 Task: Create a due date automation trigger when advanced on, on the tuesday before a card is due add dates starting tomorrow at 11:00 AM.
Action: Mouse moved to (1123, 127)
Screenshot: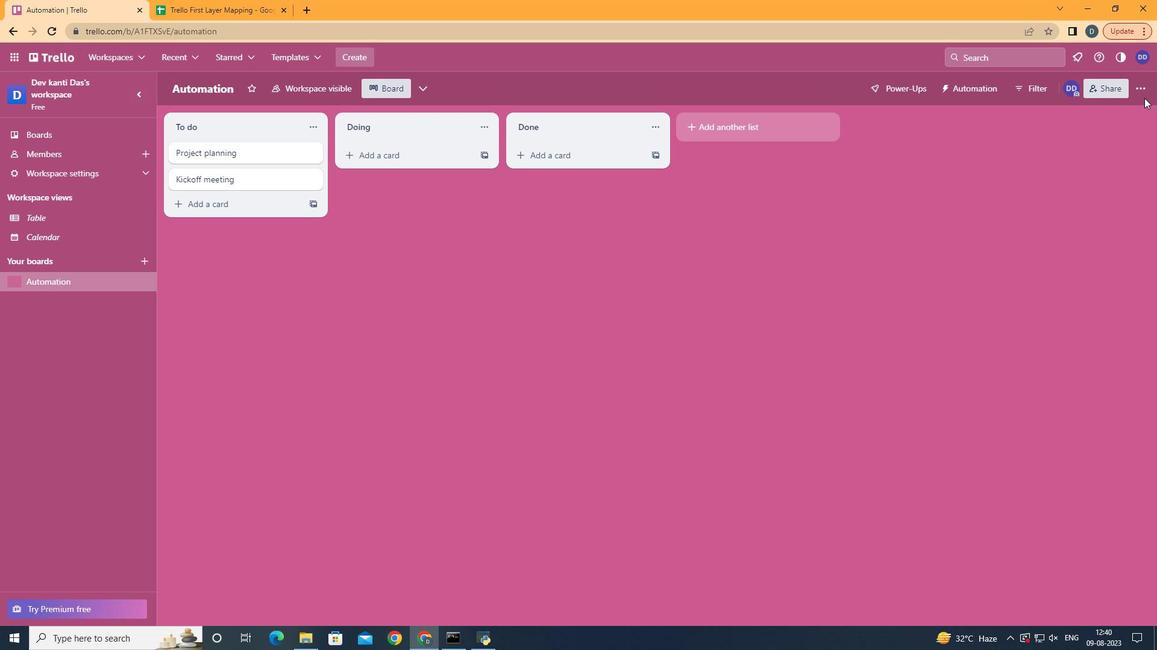 
Action: Mouse pressed left at (1123, 127)
Screenshot: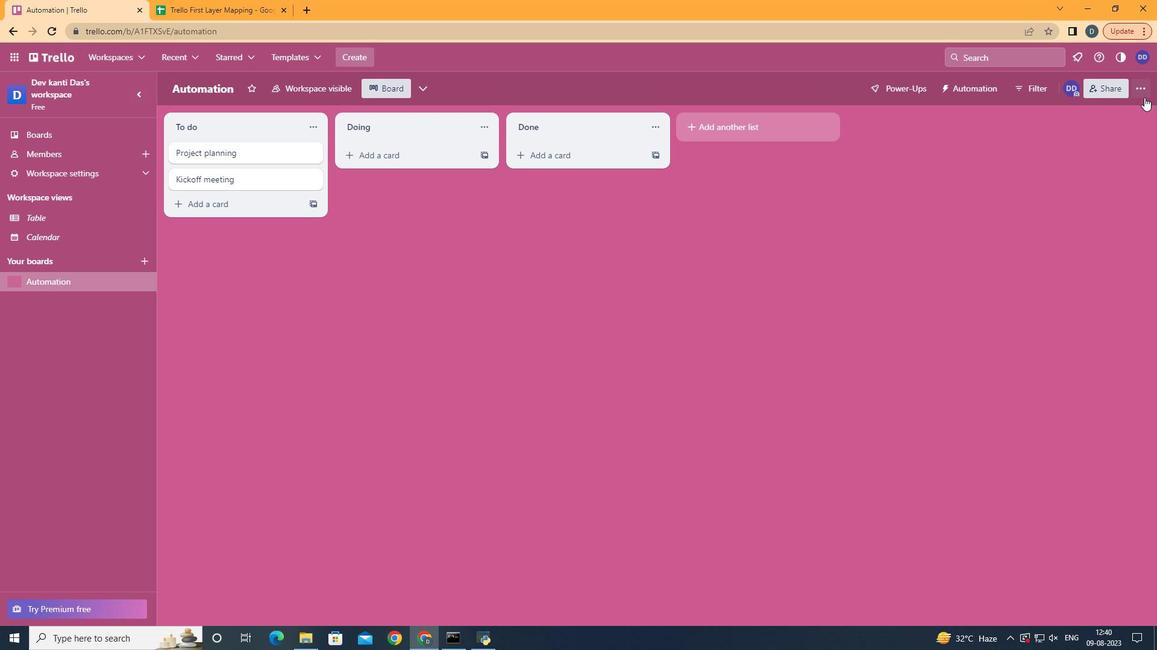 
Action: Mouse moved to (1123, 127)
Screenshot: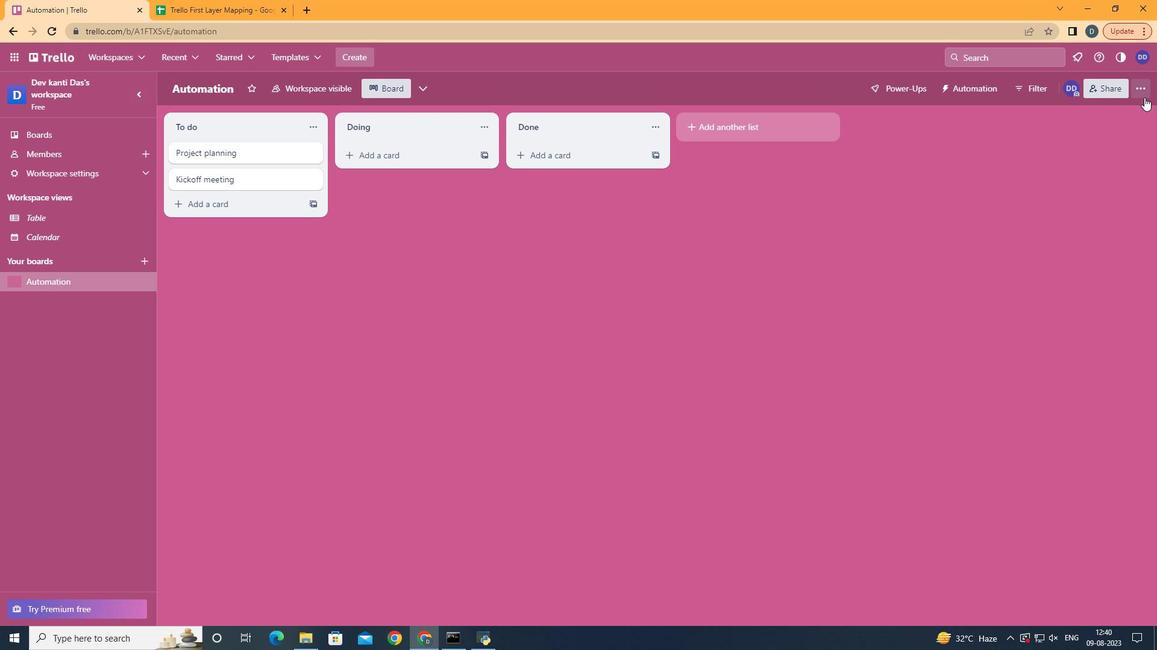 
Action: Mouse pressed left at (1123, 127)
Screenshot: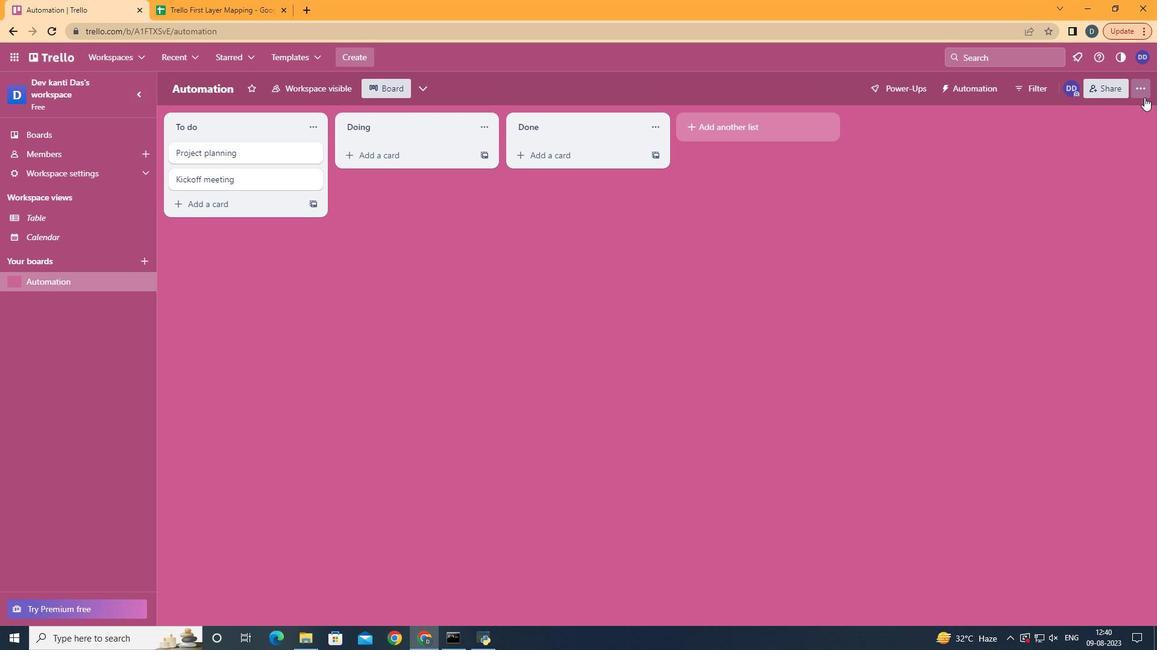 
Action: Mouse moved to (992, 275)
Screenshot: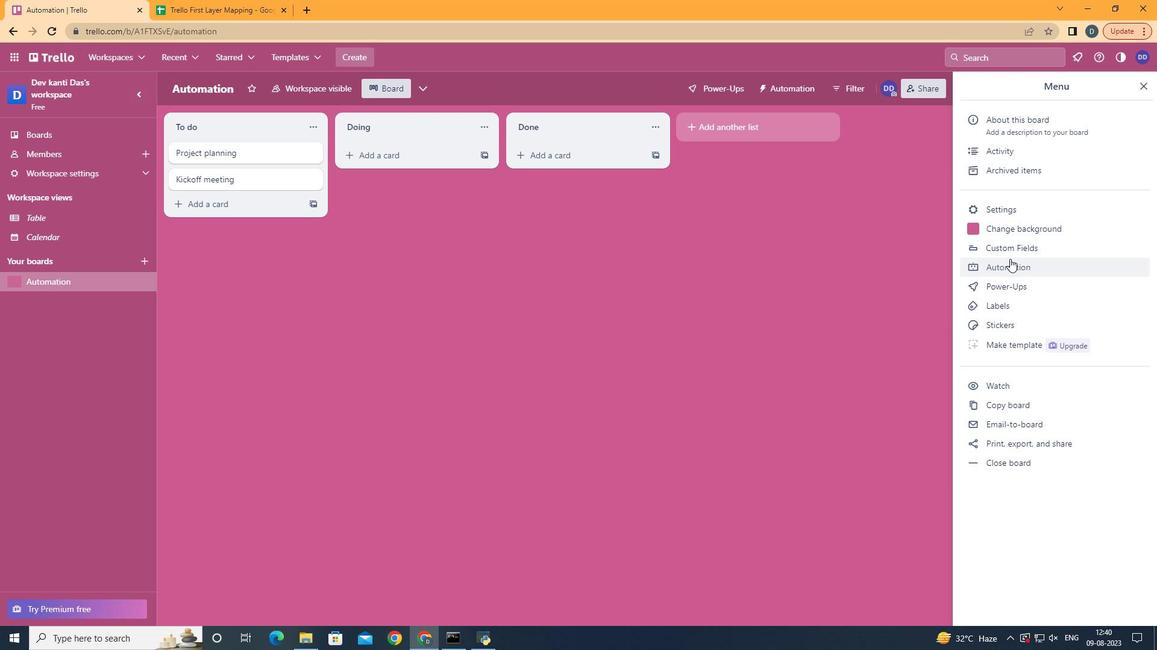 
Action: Mouse pressed left at (992, 275)
Screenshot: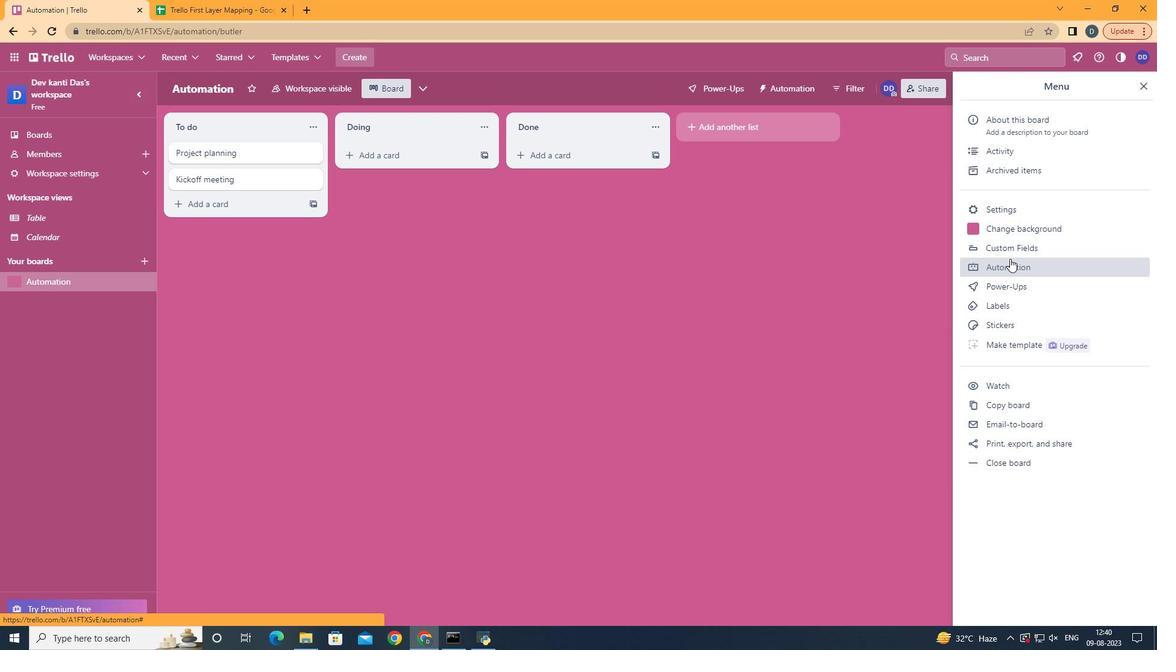 
Action: Mouse moved to (206, 262)
Screenshot: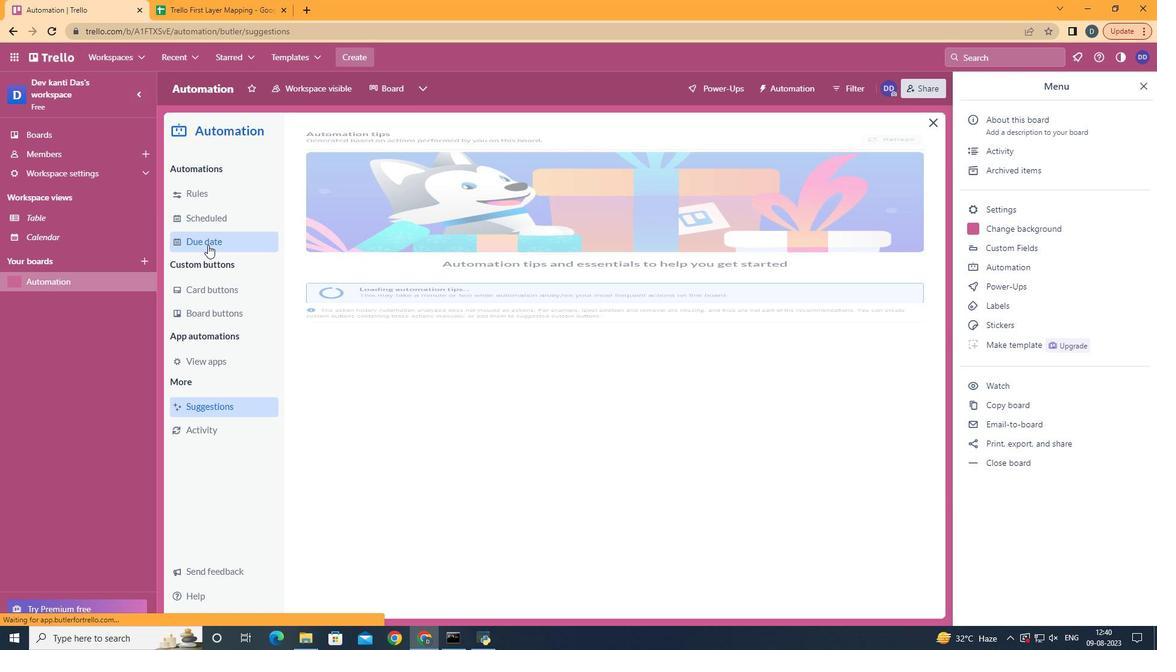 
Action: Mouse pressed left at (206, 262)
Screenshot: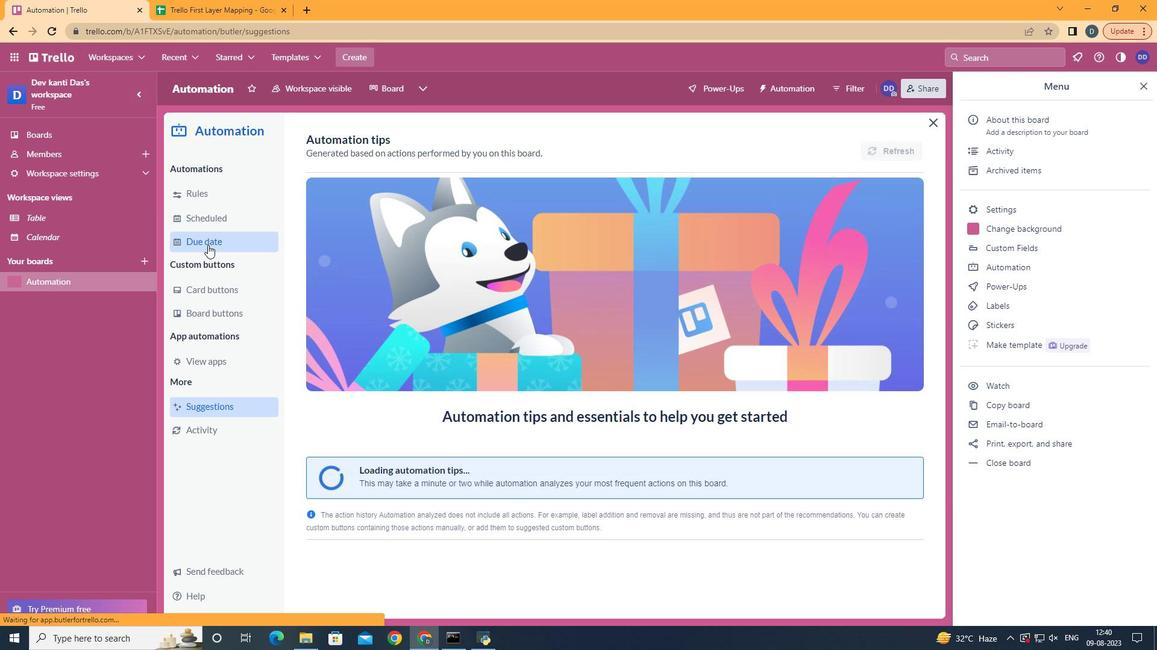 
Action: Mouse moved to (832, 168)
Screenshot: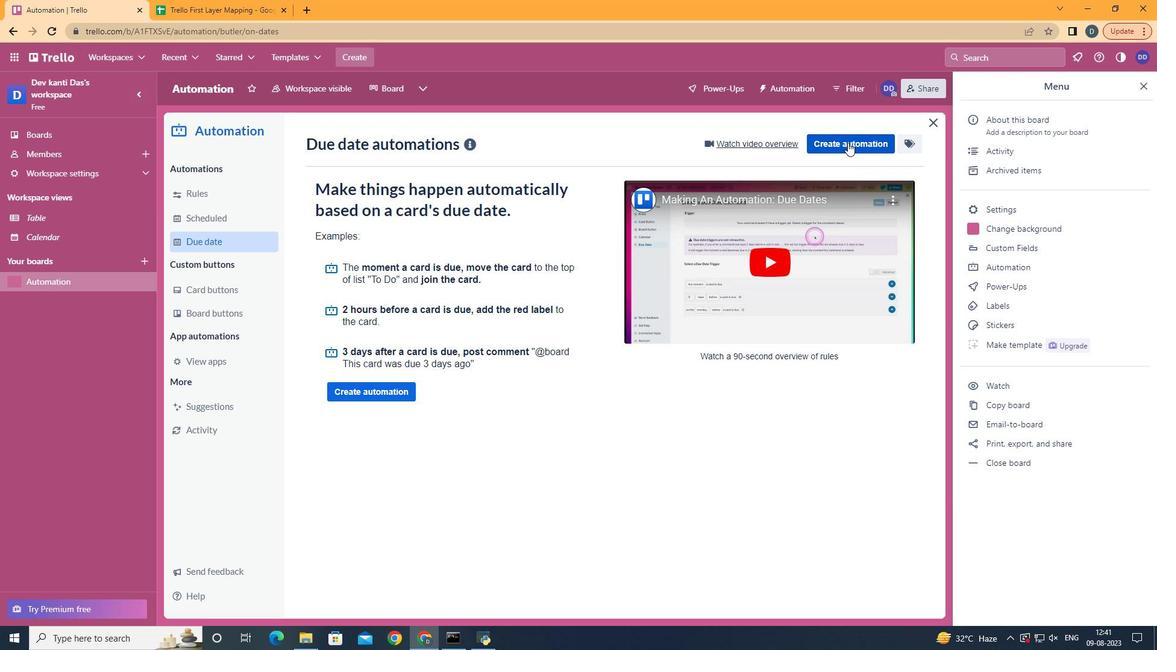 
Action: Mouse pressed left at (832, 168)
Screenshot: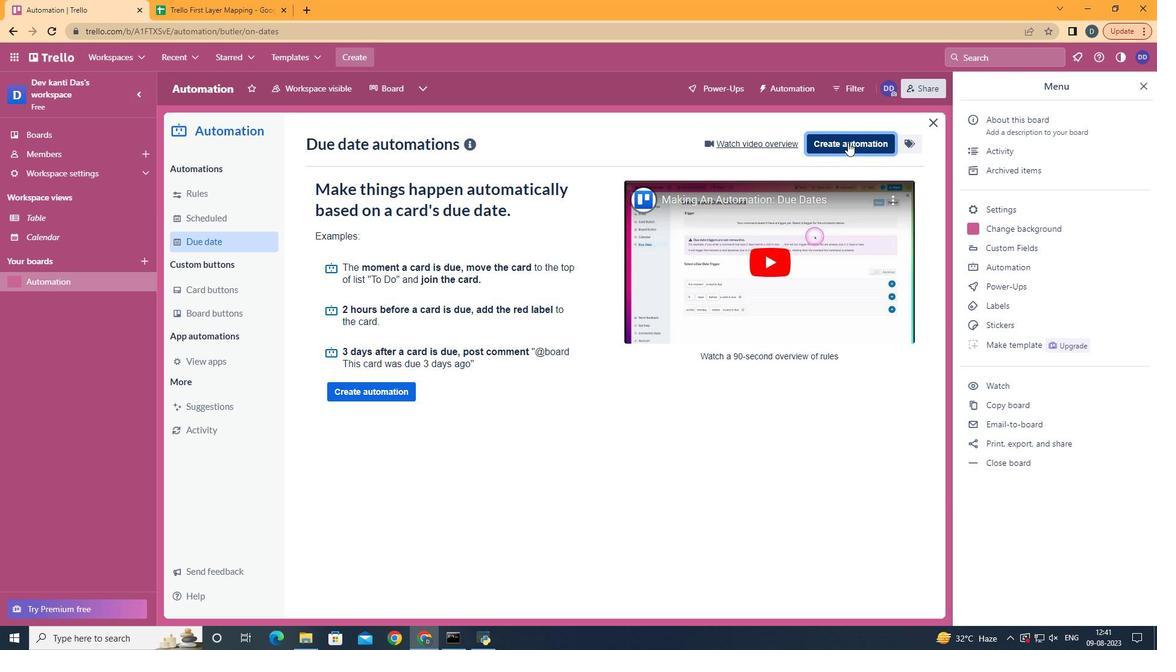 
Action: Mouse moved to (587, 280)
Screenshot: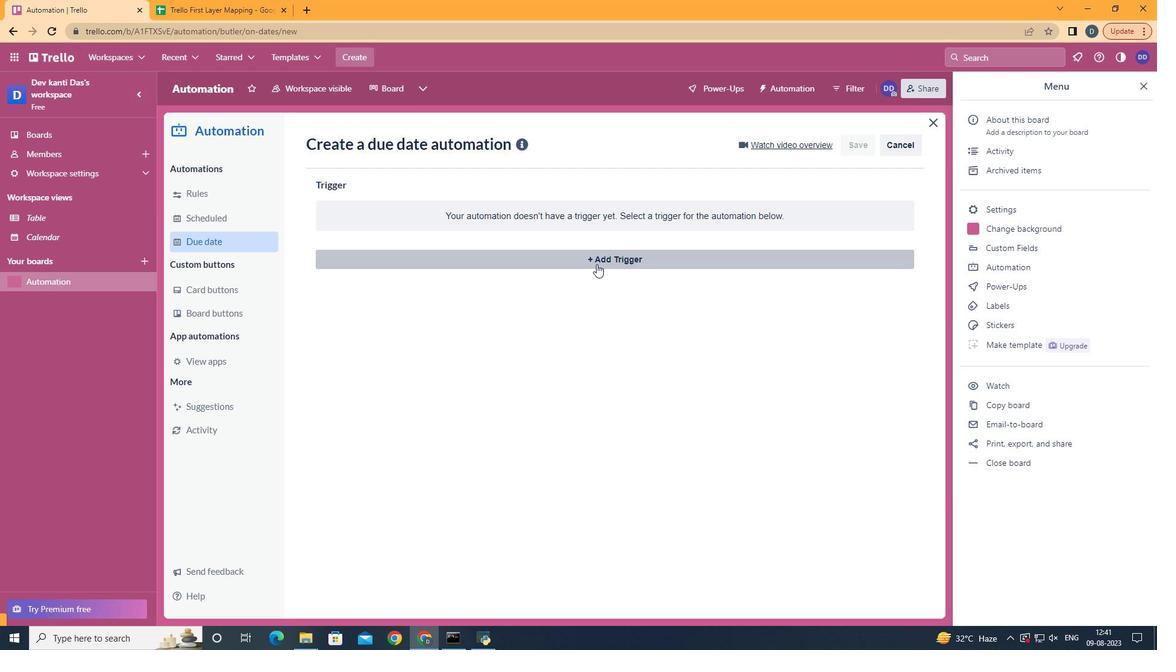 
Action: Mouse pressed left at (587, 280)
Screenshot: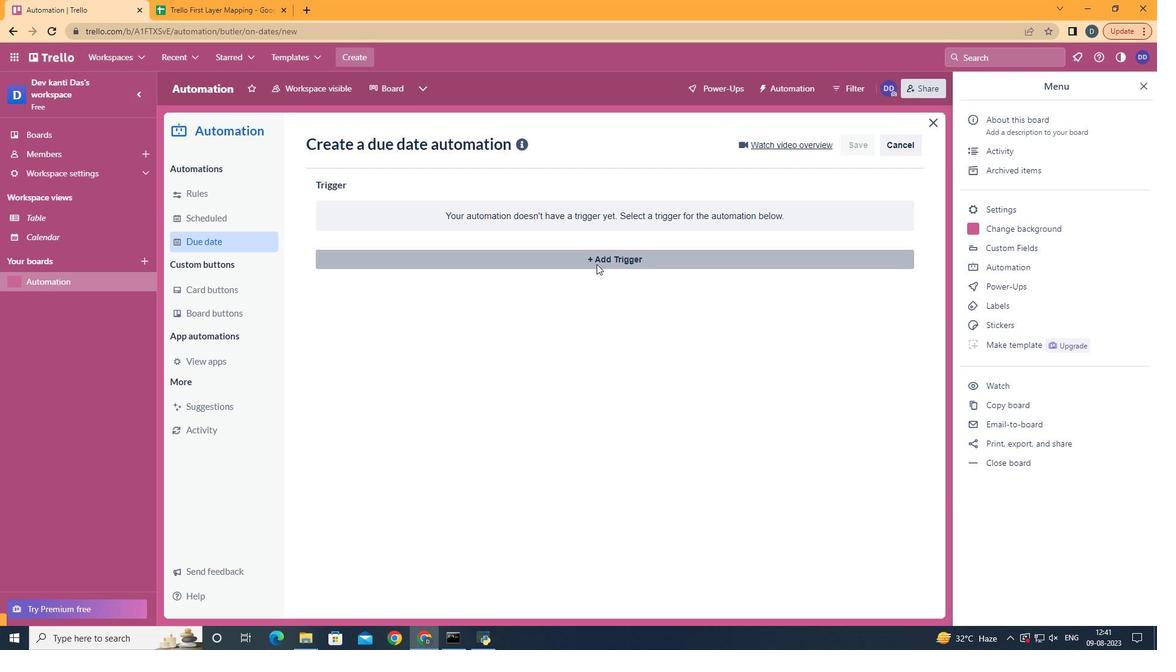
Action: Mouse moved to (380, 344)
Screenshot: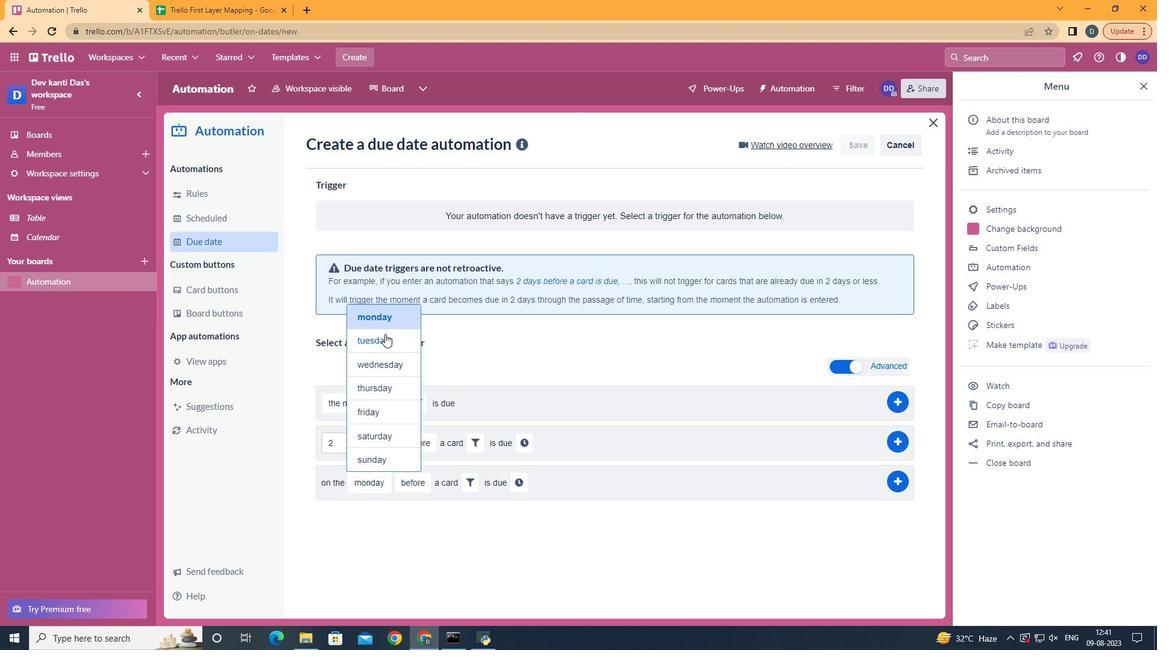 
Action: Mouse pressed left at (380, 344)
Screenshot: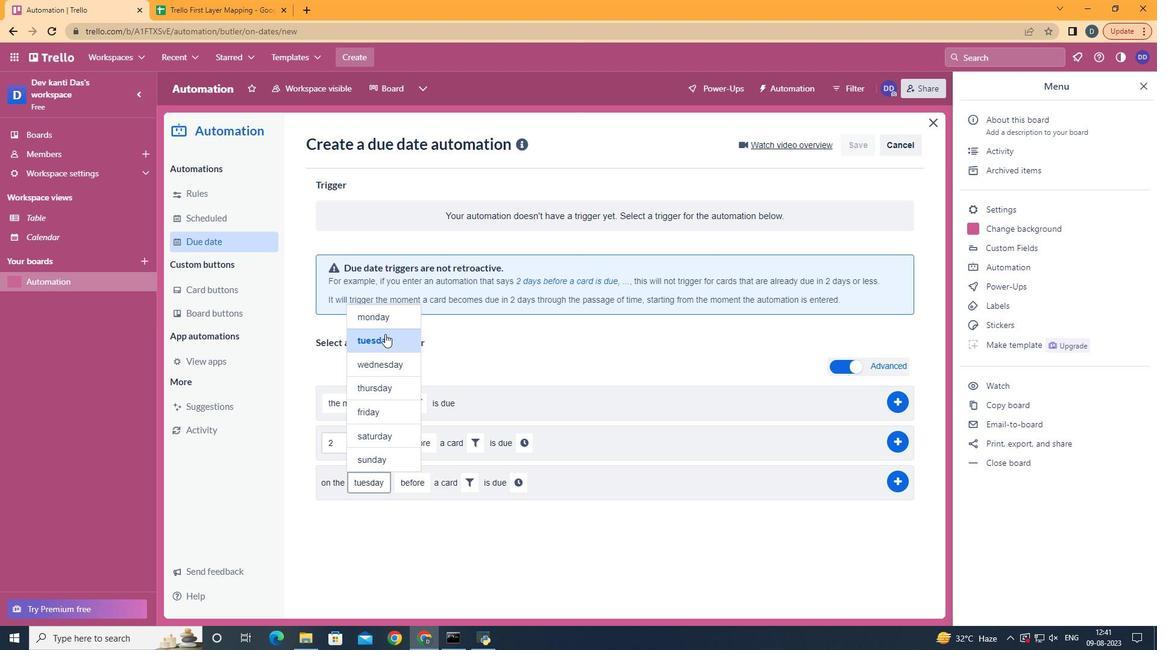 
Action: Mouse moved to (412, 503)
Screenshot: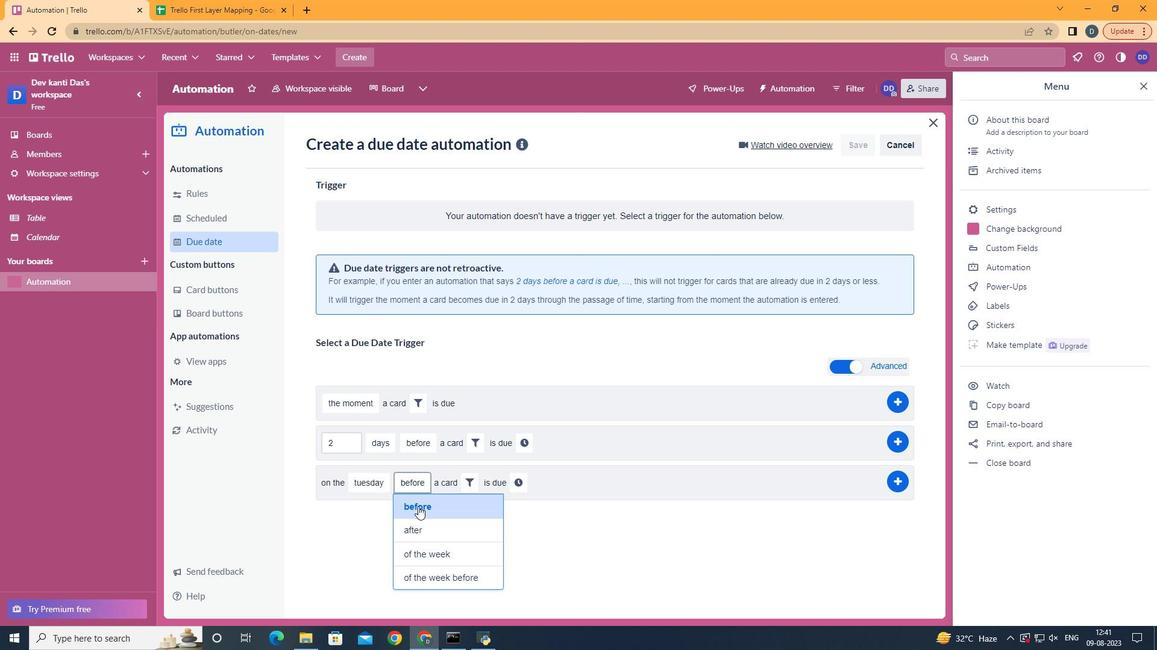 
Action: Mouse pressed left at (412, 503)
Screenshot: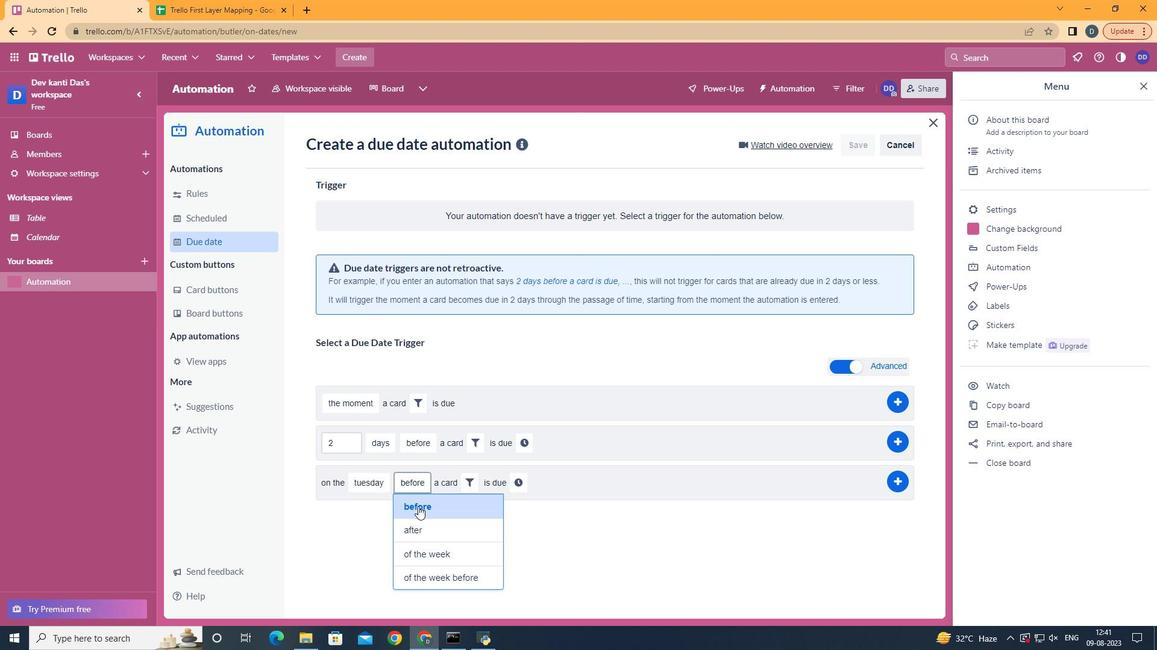 
Action: Mouse moved to (466, 481)
Screenshot: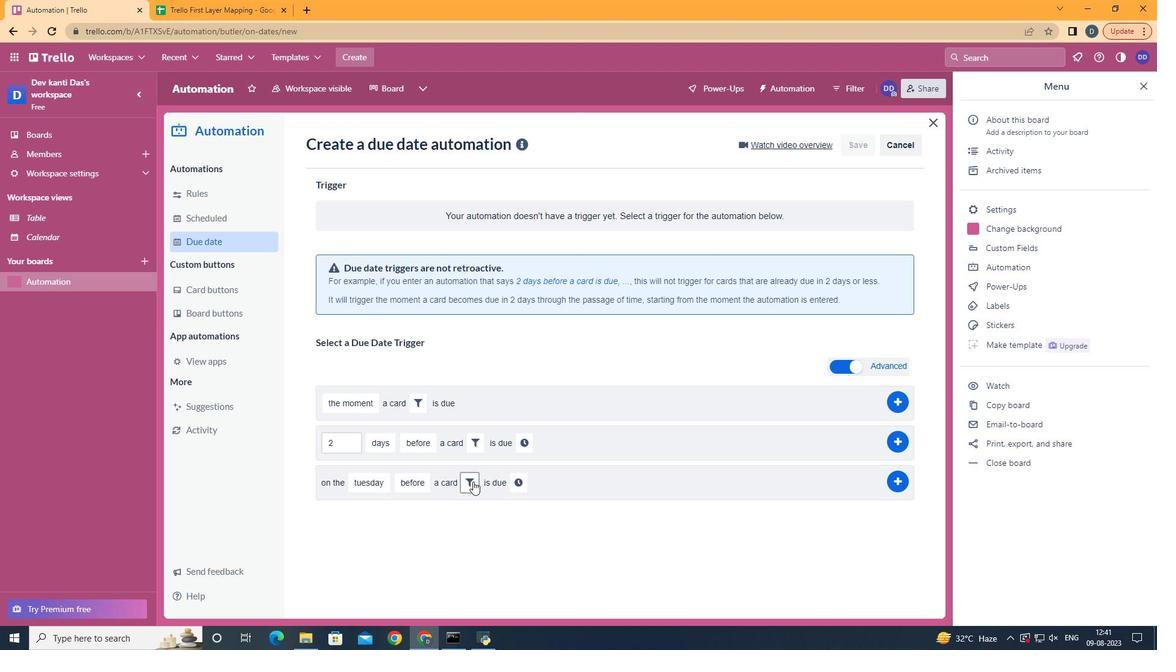 
Action: Mouse pressed left at (466, 481)
Screenshot: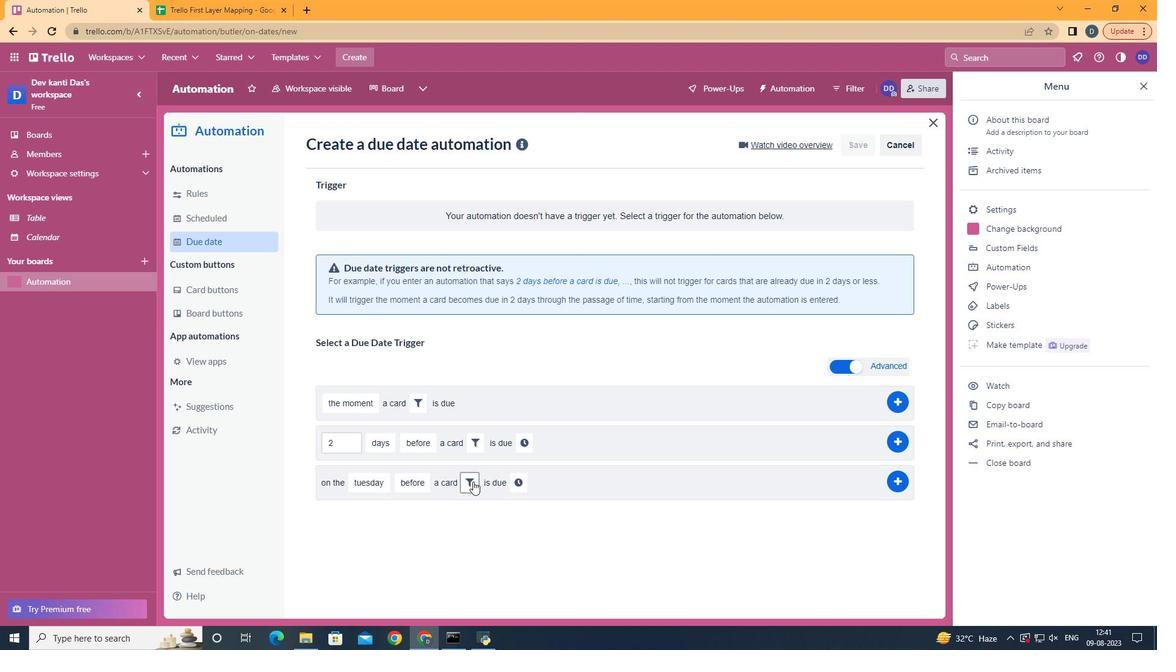 
Action: Mouse moved to (530, 515)
Screenshot: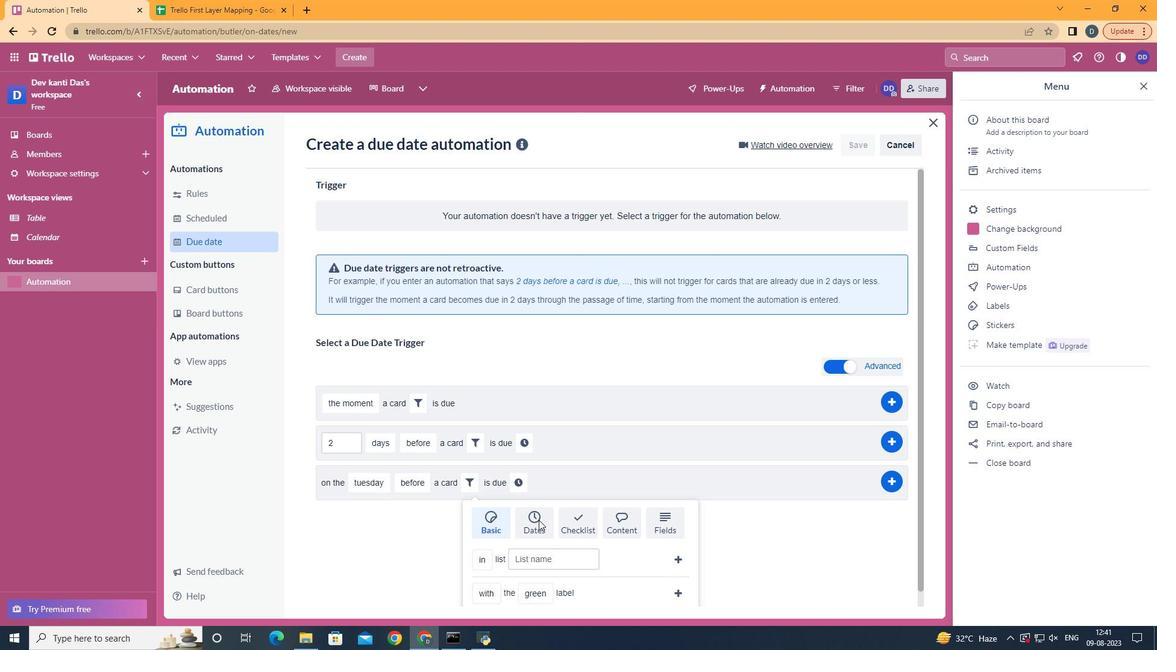 
Action: Mouse pressed left at (530, 515)
Screenshot: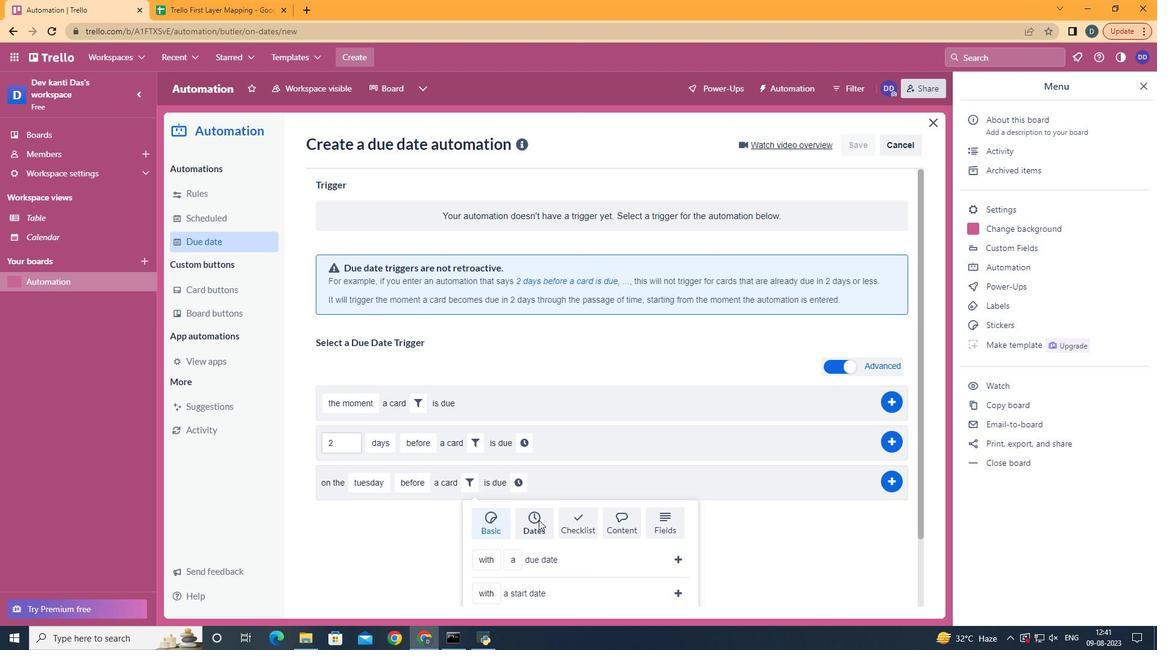 
Action: Mouse scrolled (530, 515) with delta (0, 0)
Screenshot: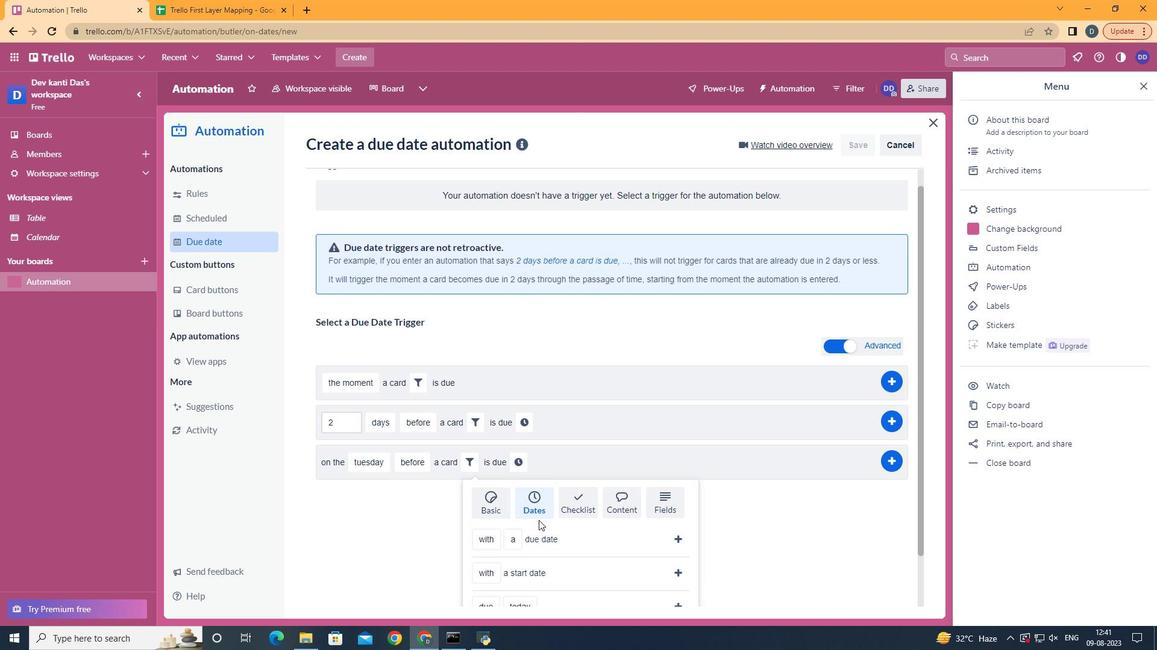 
Action: Mouse scrolled (530, 515) with delta (0, 0)
Screenshot: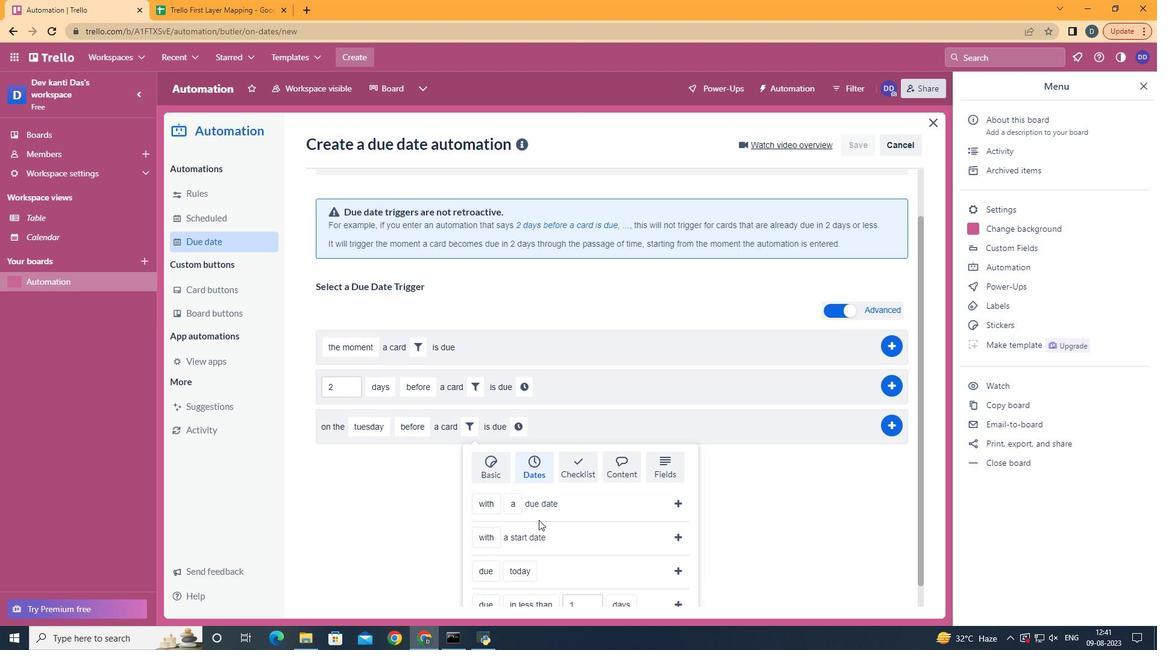 
Action: Mouse scrolled (530, 515) with delta (0, 0)
Screenshot: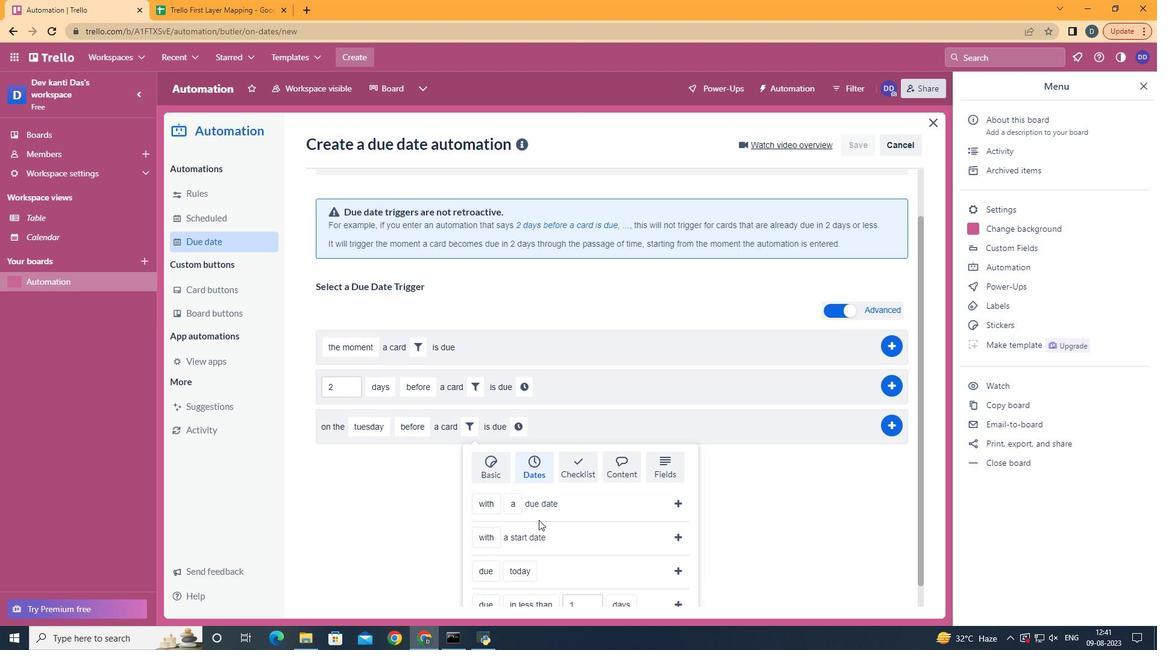 
Action: Mouse moved to (495, 500)
Screenshot: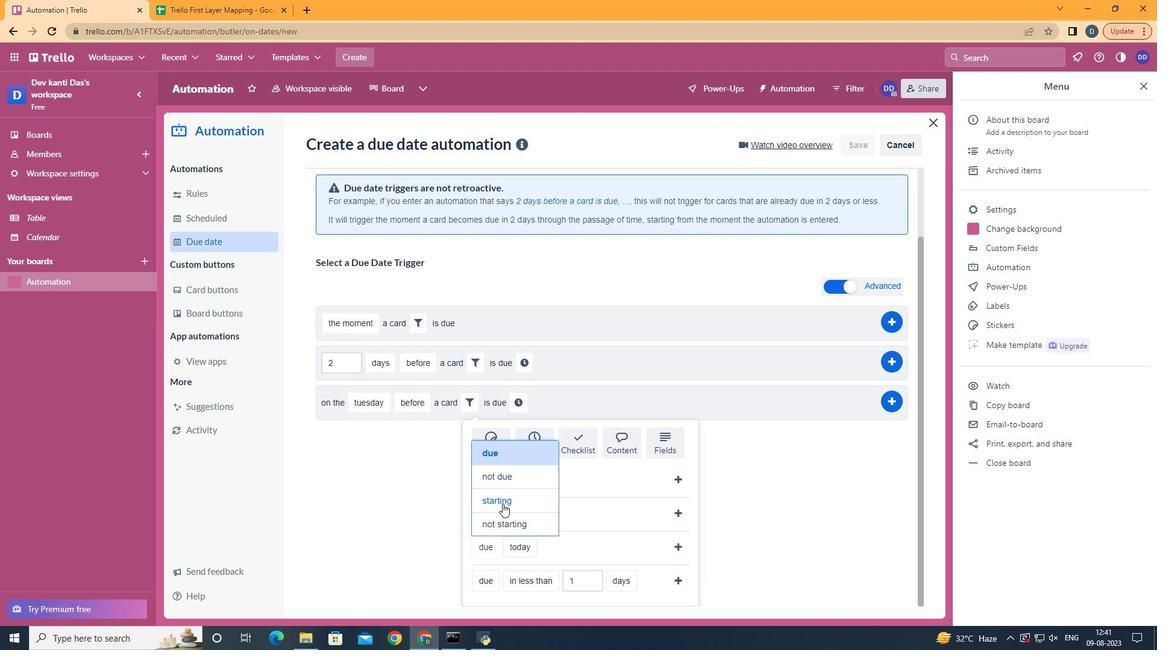 
Action: Mouse pressed left at (495, 500)
Screenshot: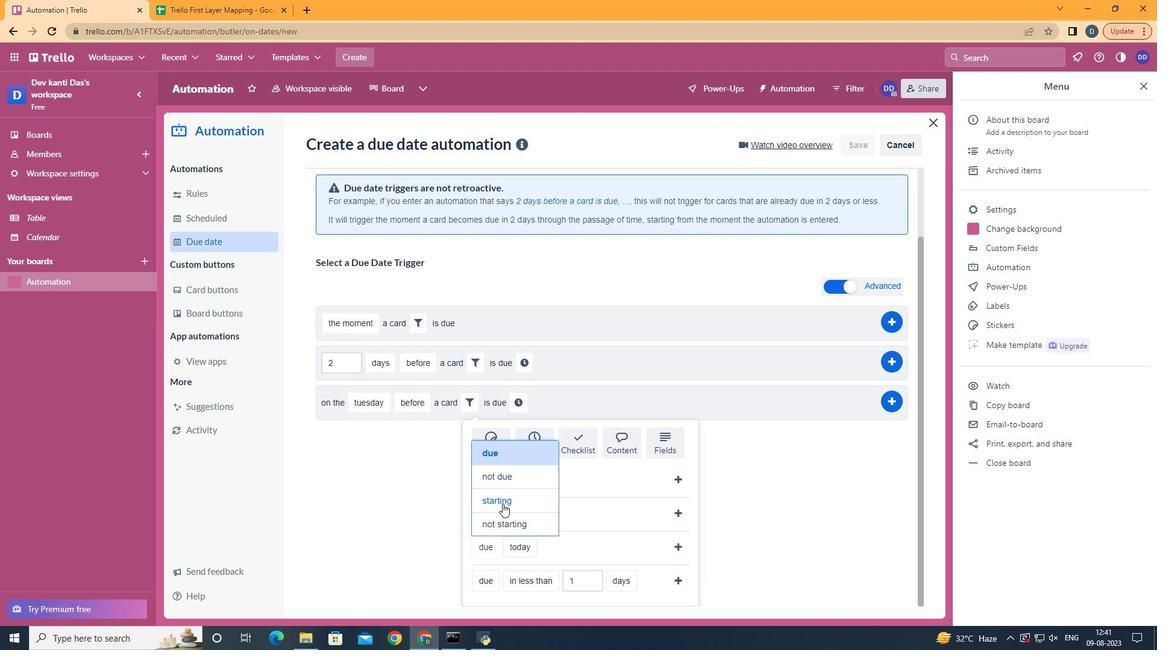 
Action: Mouse moved to (538, 433)
Screenshot: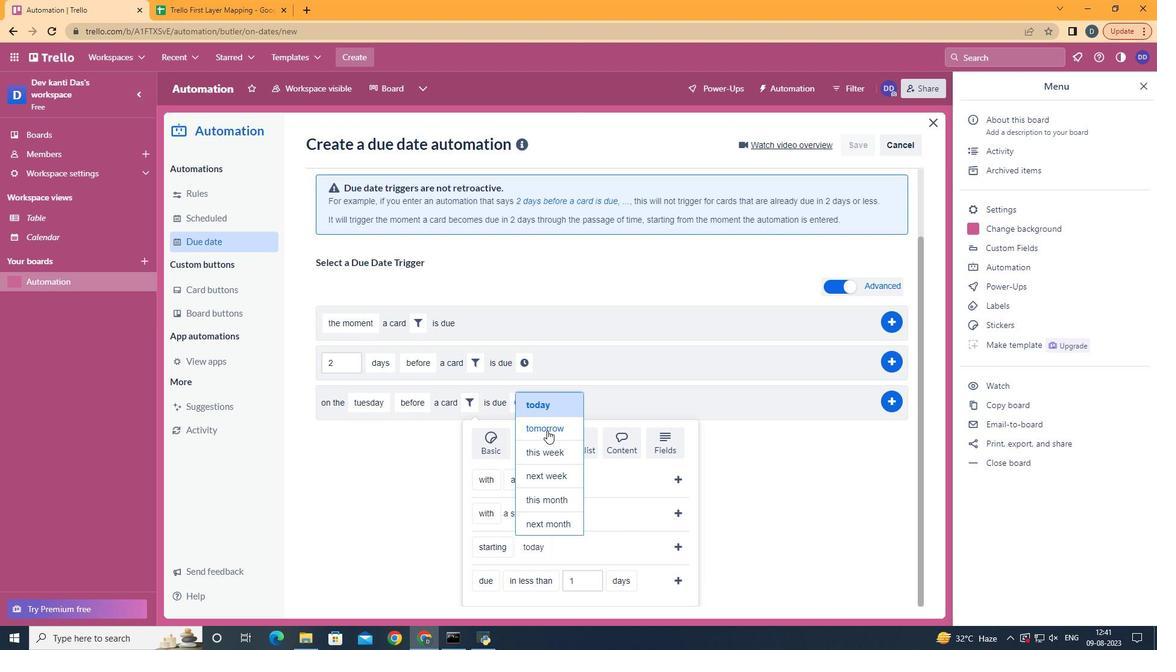 
Action: Mouse pressed left at (538, 433)
Screenshot: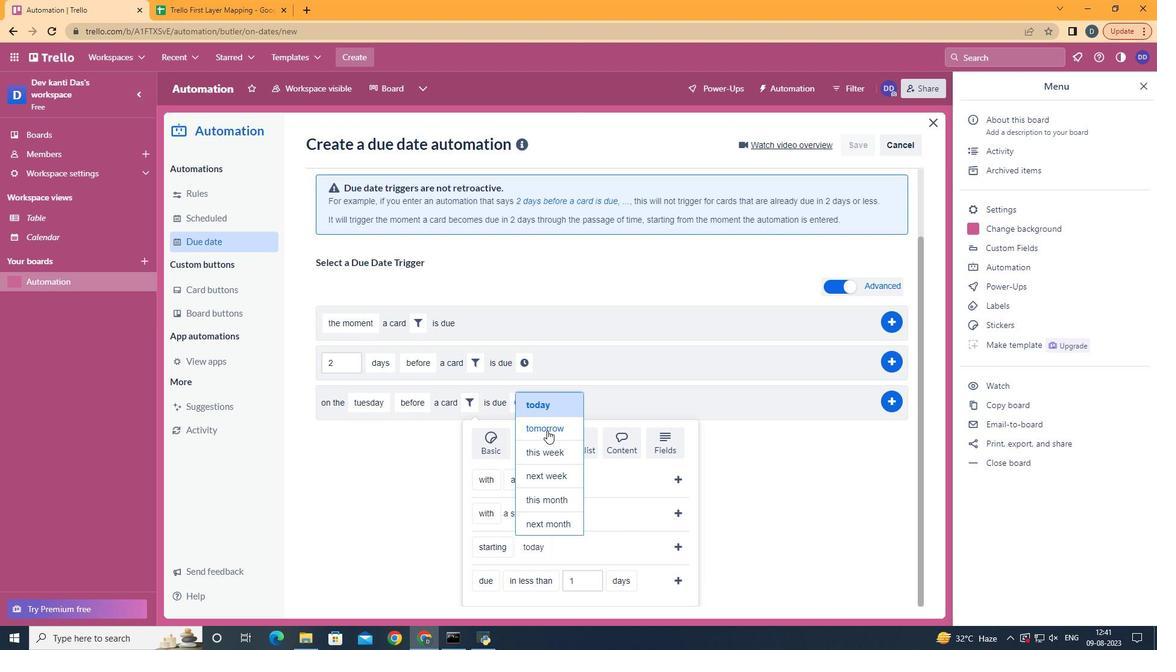 
Action: Mouse moved to (664, 538)
Screenshot: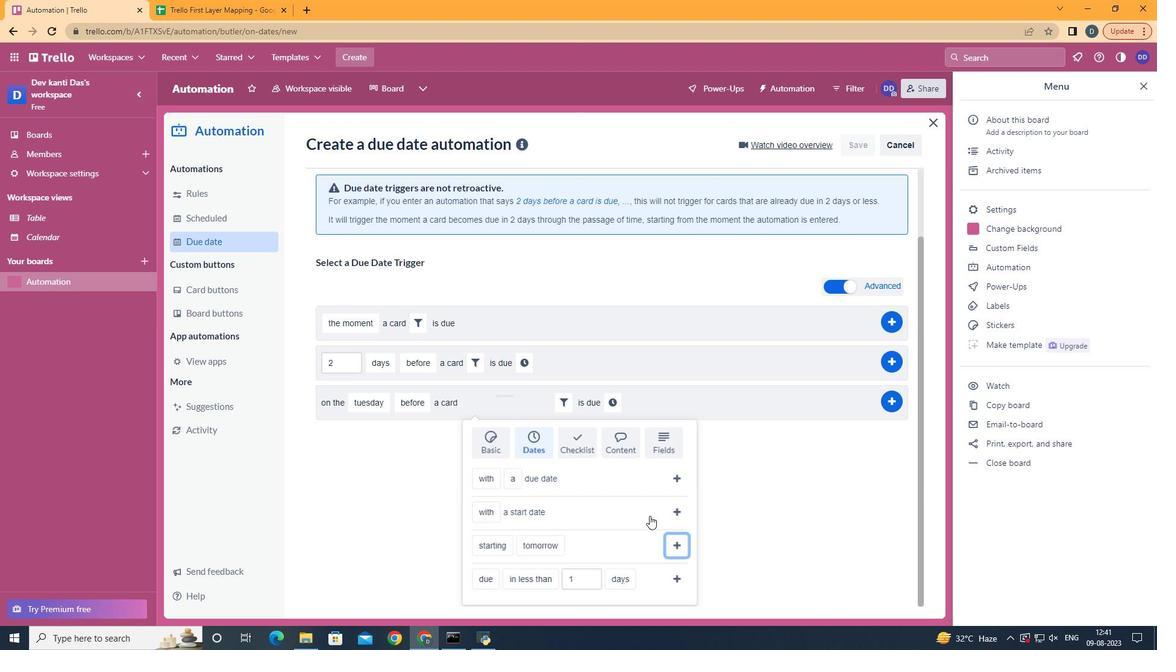 
Action: Mouse pressed left at (664, 538)
Screenshot: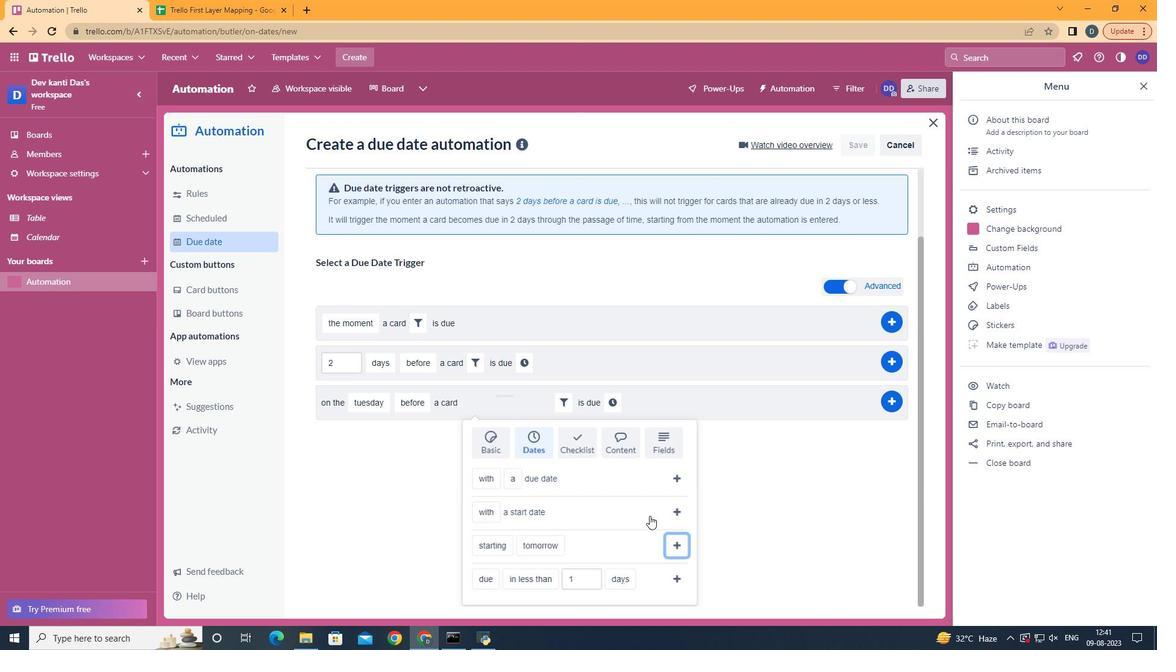 
Action: Mouse moved to (606, 486)
Screenshot: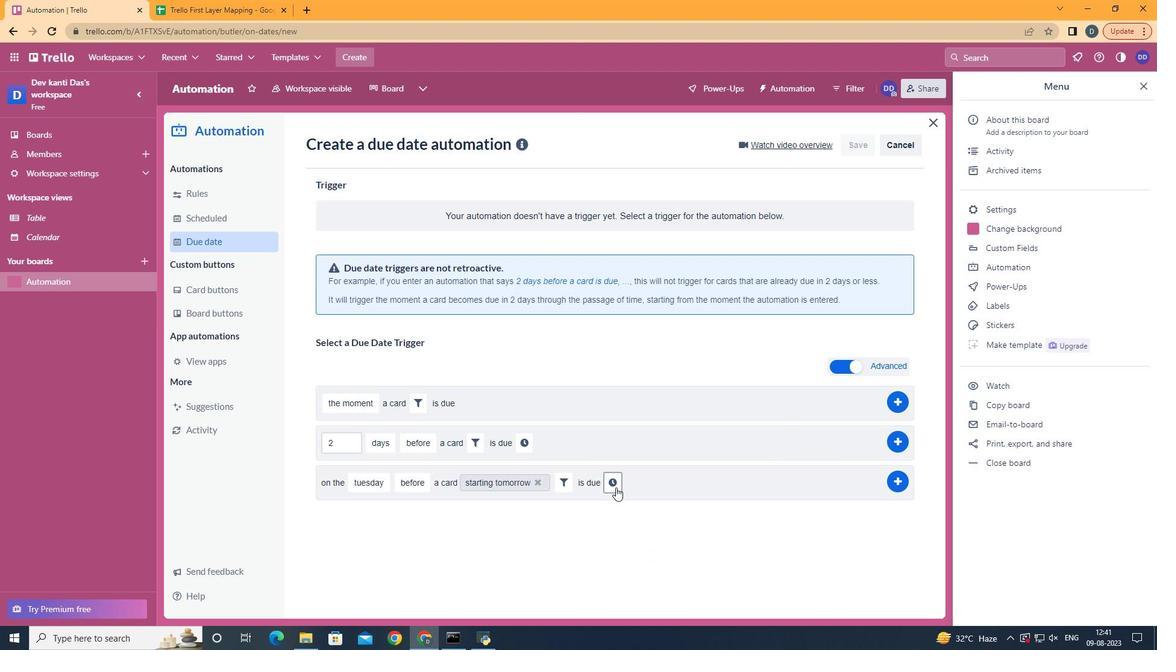 
Action: Mouse pressed left at (606, 486)
Screenshot: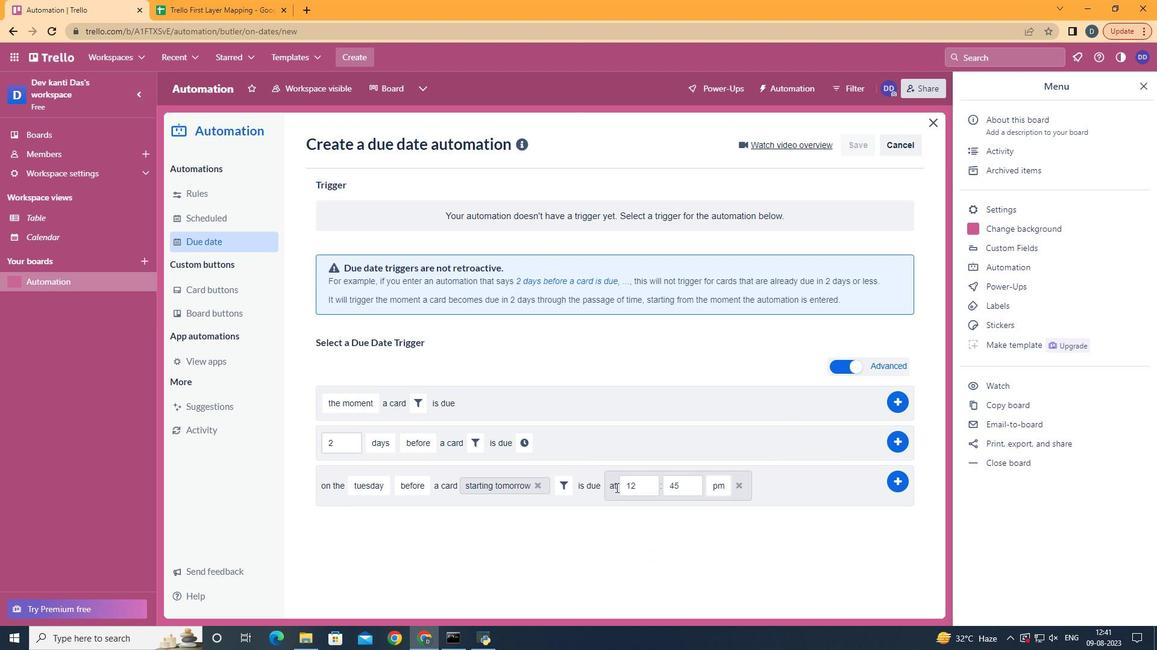 
Action: Mouse moved to (629, 489)
Screenshot: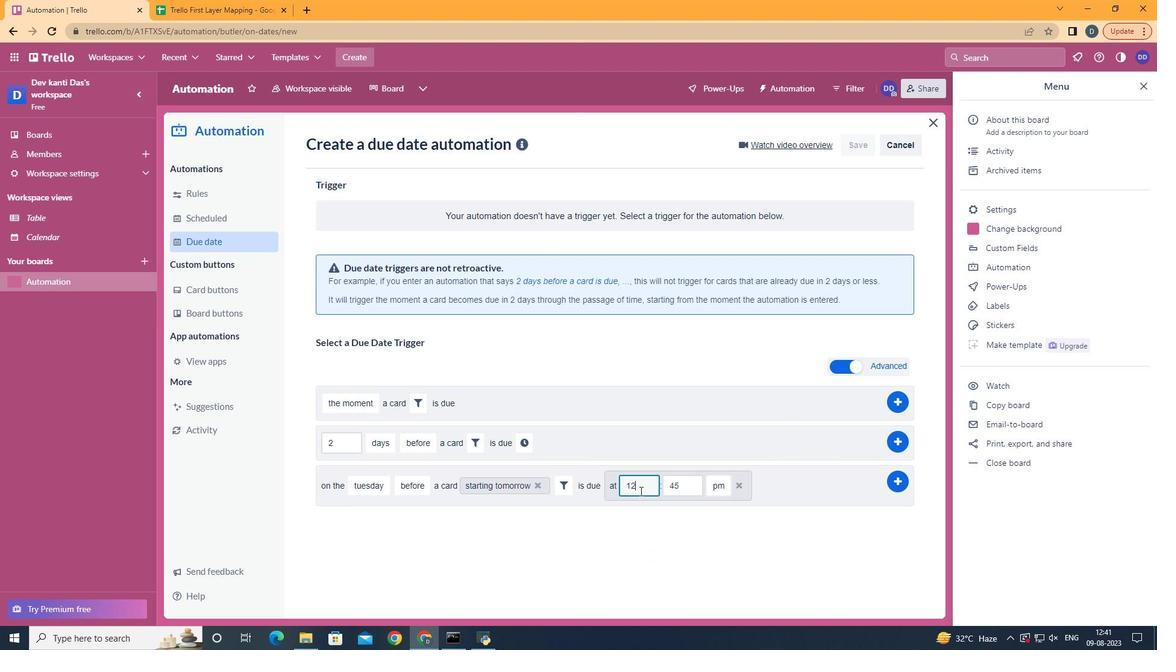 
Action: Mouse pressed left at (629, 489)
Screenshot: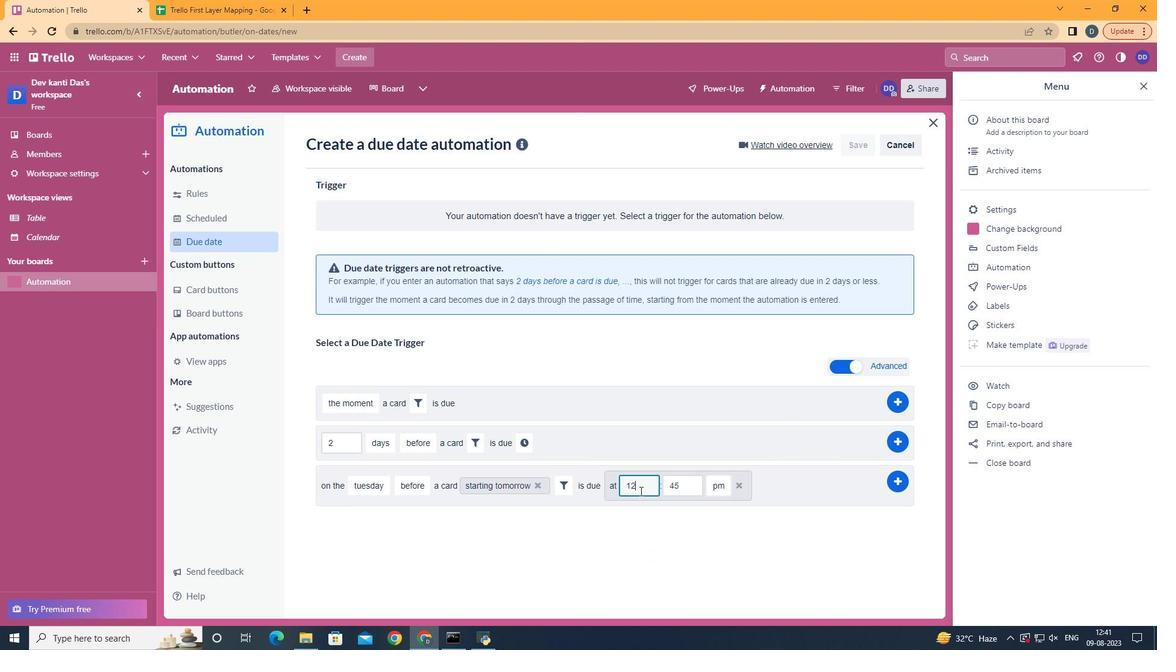 
Action: Key pressed <Key.backspace>1
Screenshot: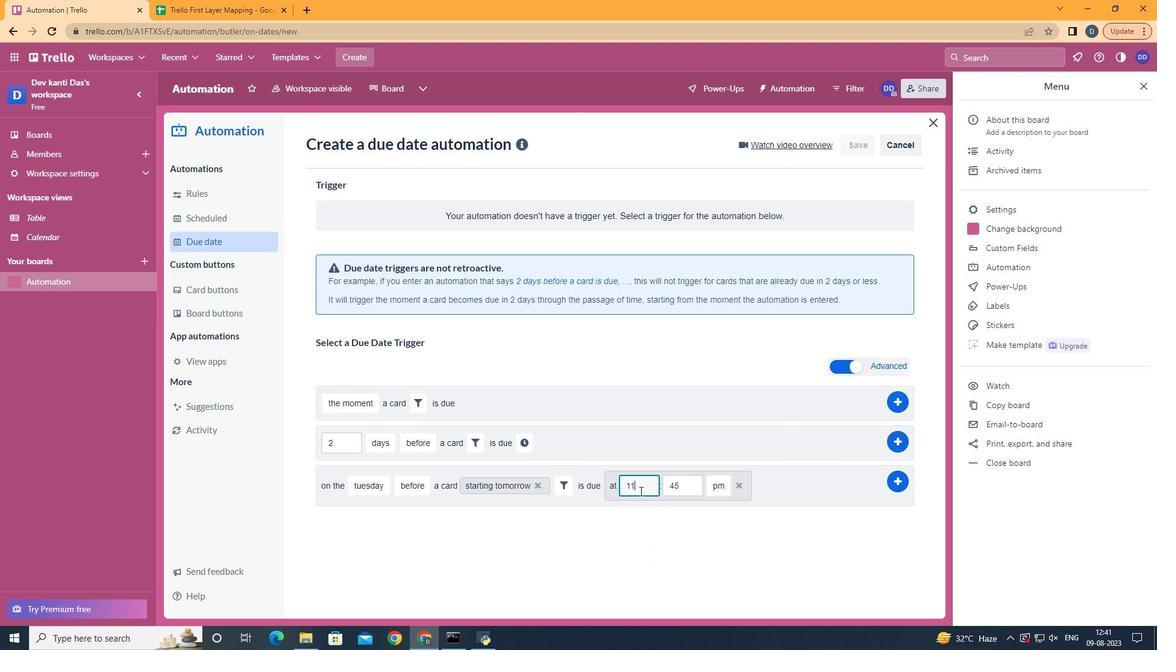 
Action: Mouse moved to (674, 486)
Screenshot: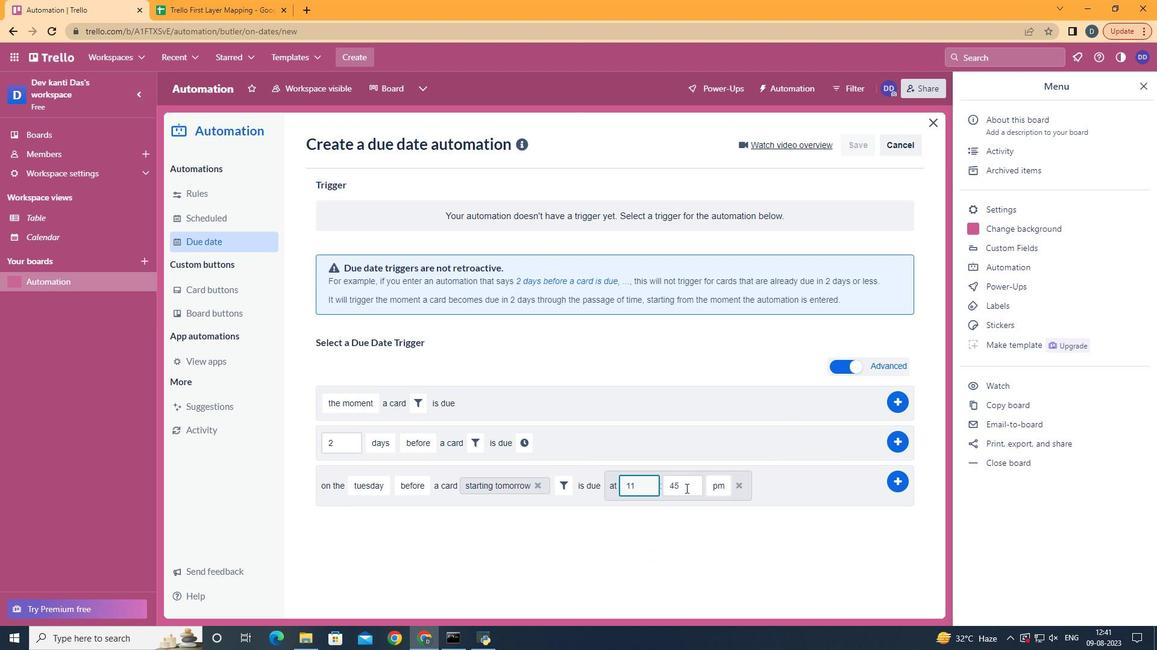 
Action: Mouse pressed left at (674, 486)
Screenshot: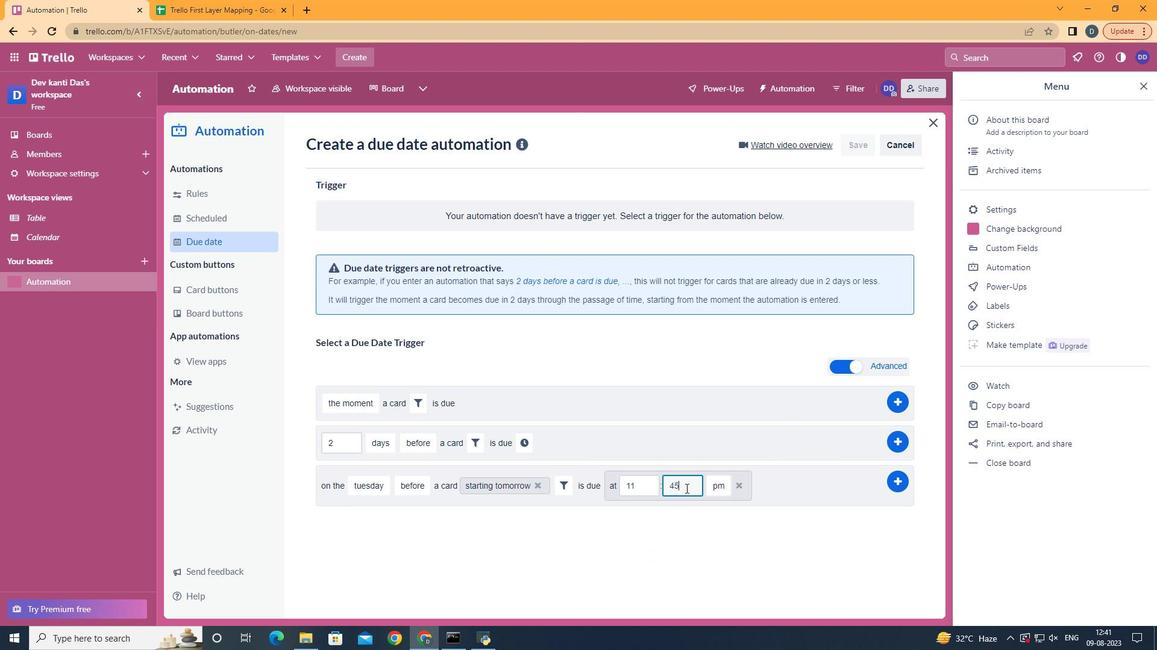 
Action: Key pressed <Key.backspace><Key.backspace>00
Screenshot: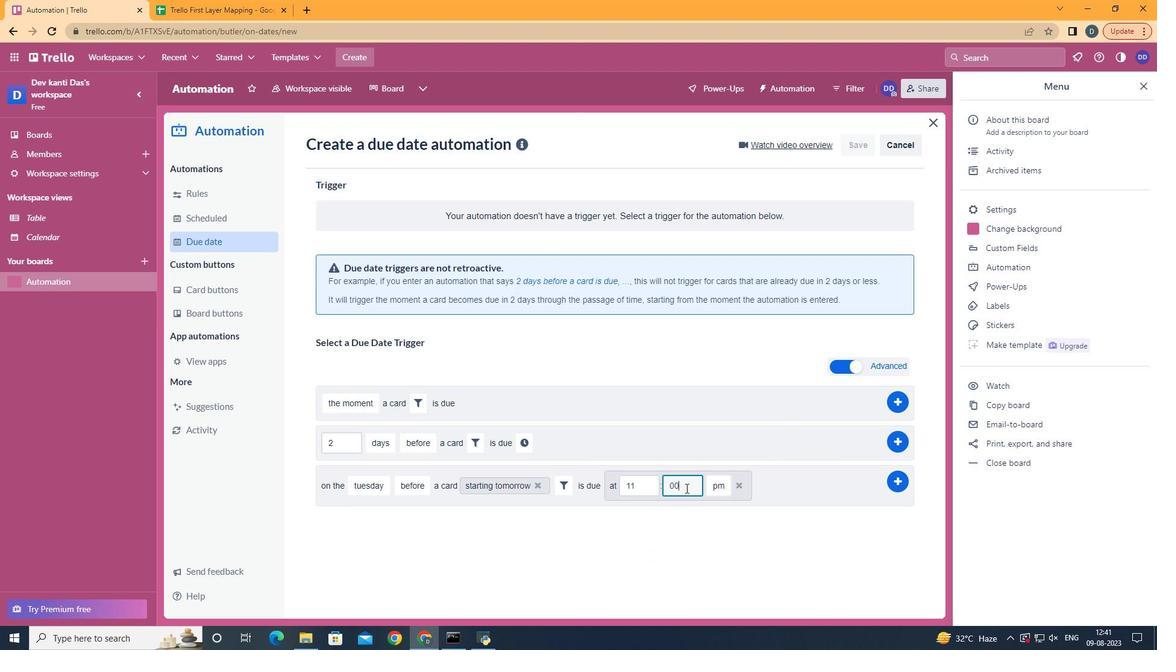 
Action: Mouse moved to (709, 503)
Screenshot: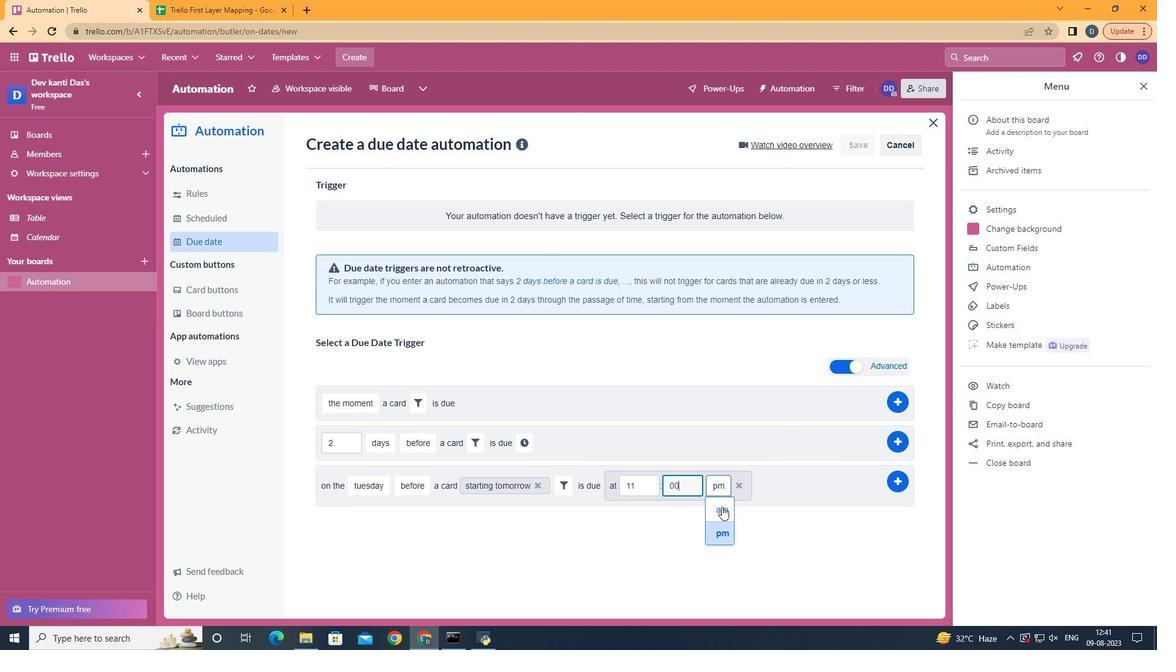 
Action: Mouse pressed left at (709, 503)
Screenshot: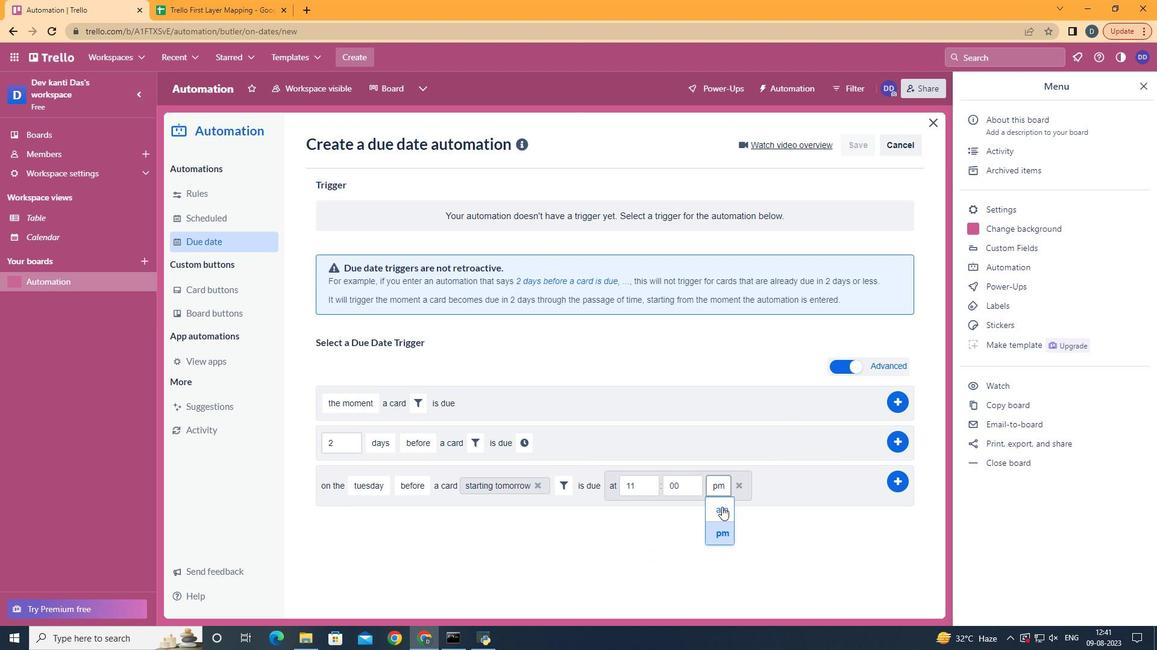
Action: Mouse moved to (880, 481)
Screenshot: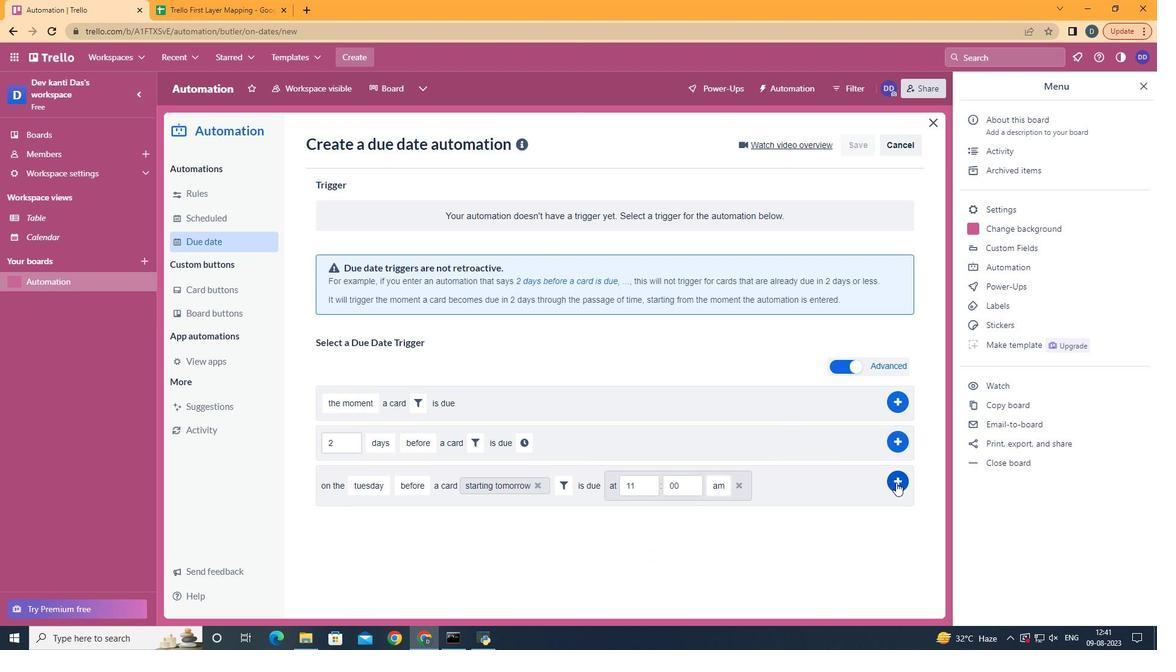 
Action: Mouse pressed left at (880, 481)
Screenshot: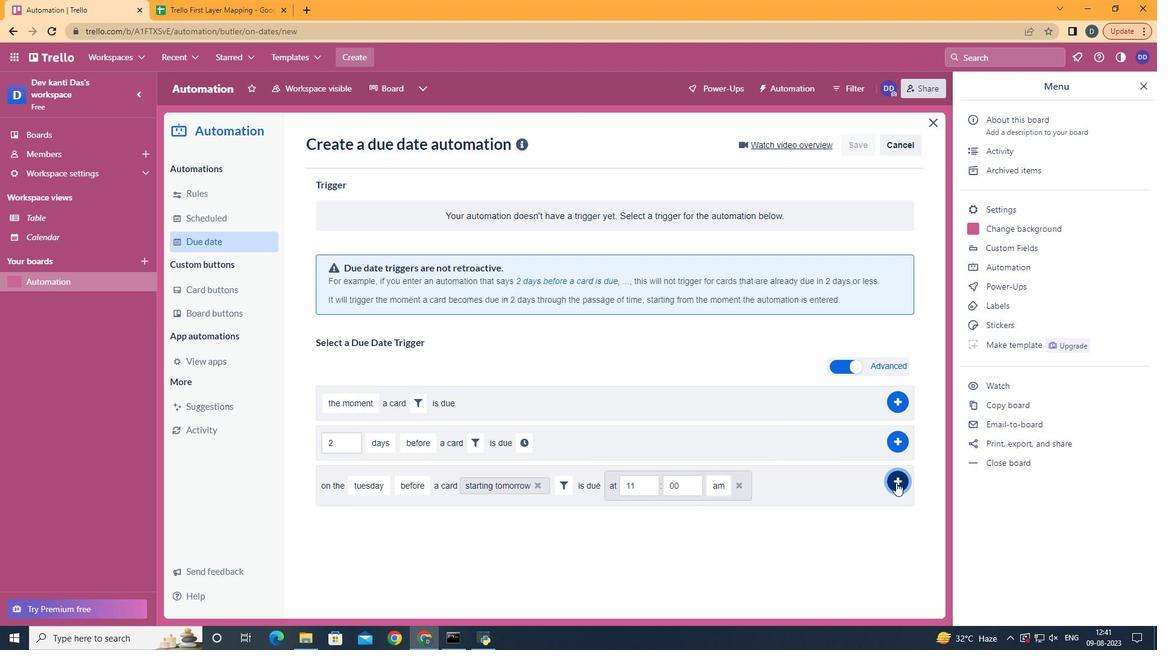 
Action: Mouse moved to (681, 274)
Screenshot: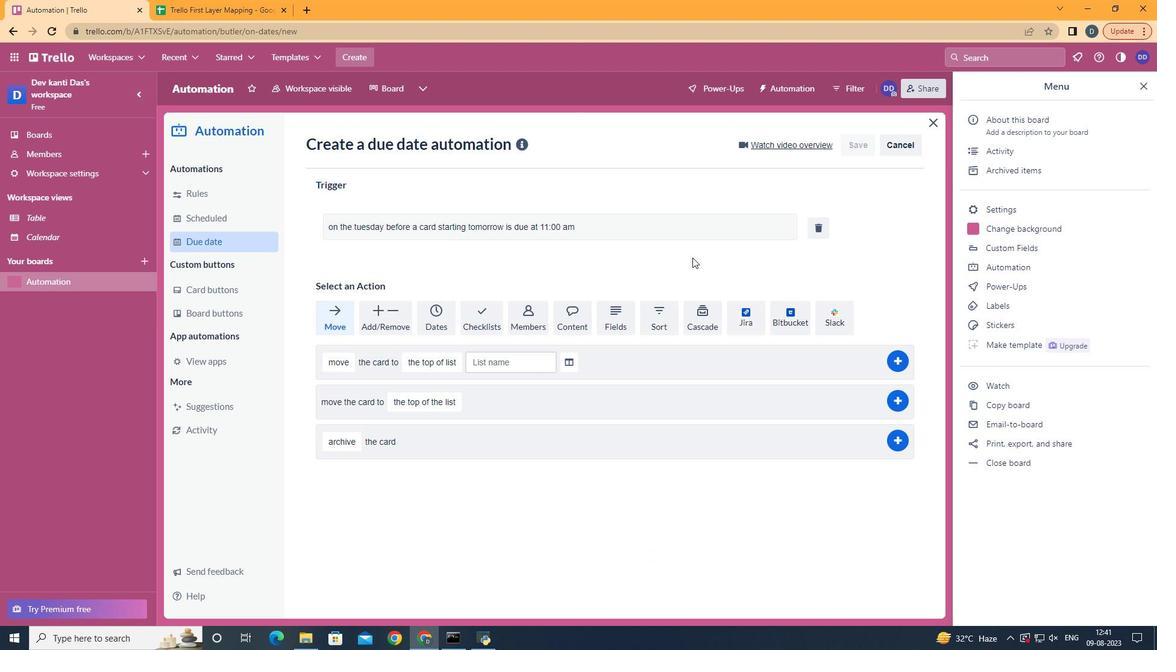 
